 Task: Search for and preview emails with a particular subject or keyword.
Action: Key pressed event<Key.enter>
Screenshot: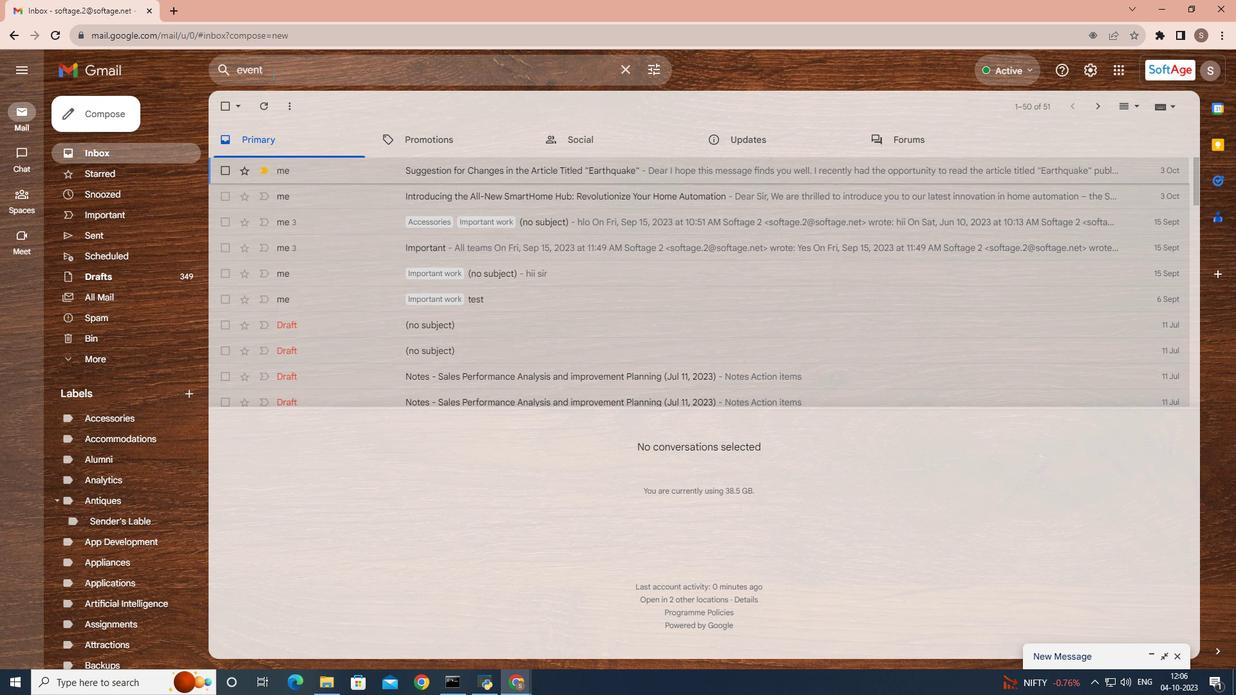
Action: Mouse moved to (490, 173)
Screenshot: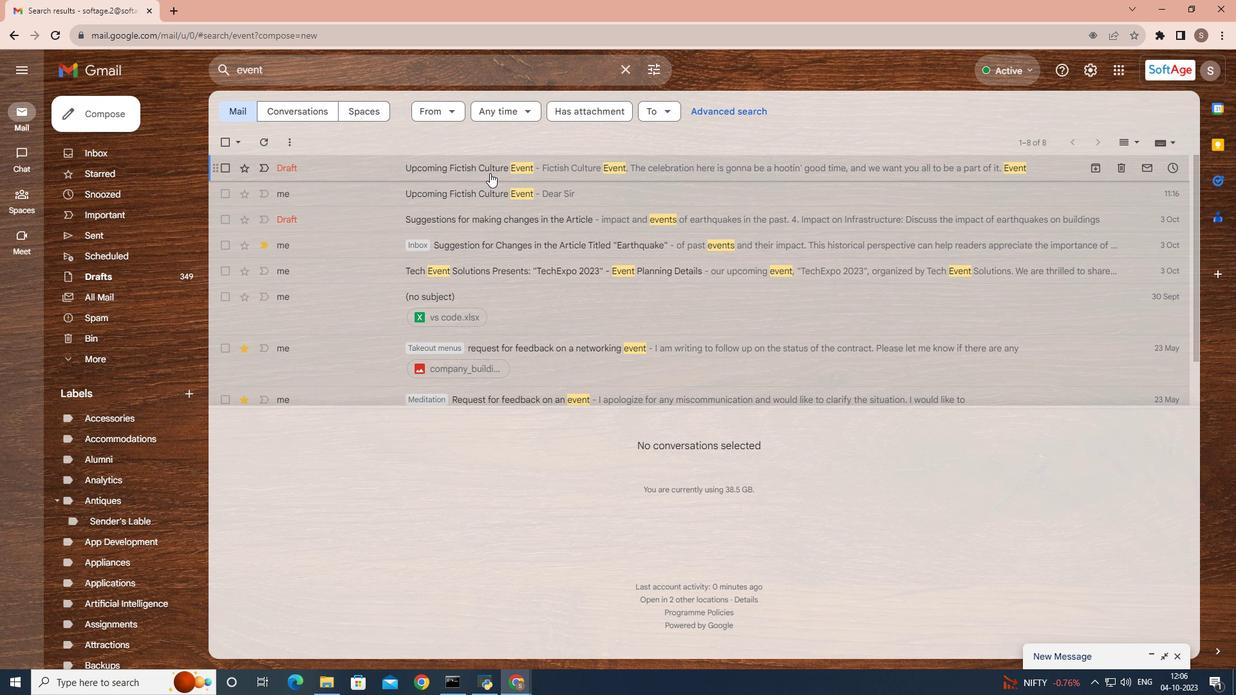 
Action: Mouse pressed left at (490, 173)
Screenshot: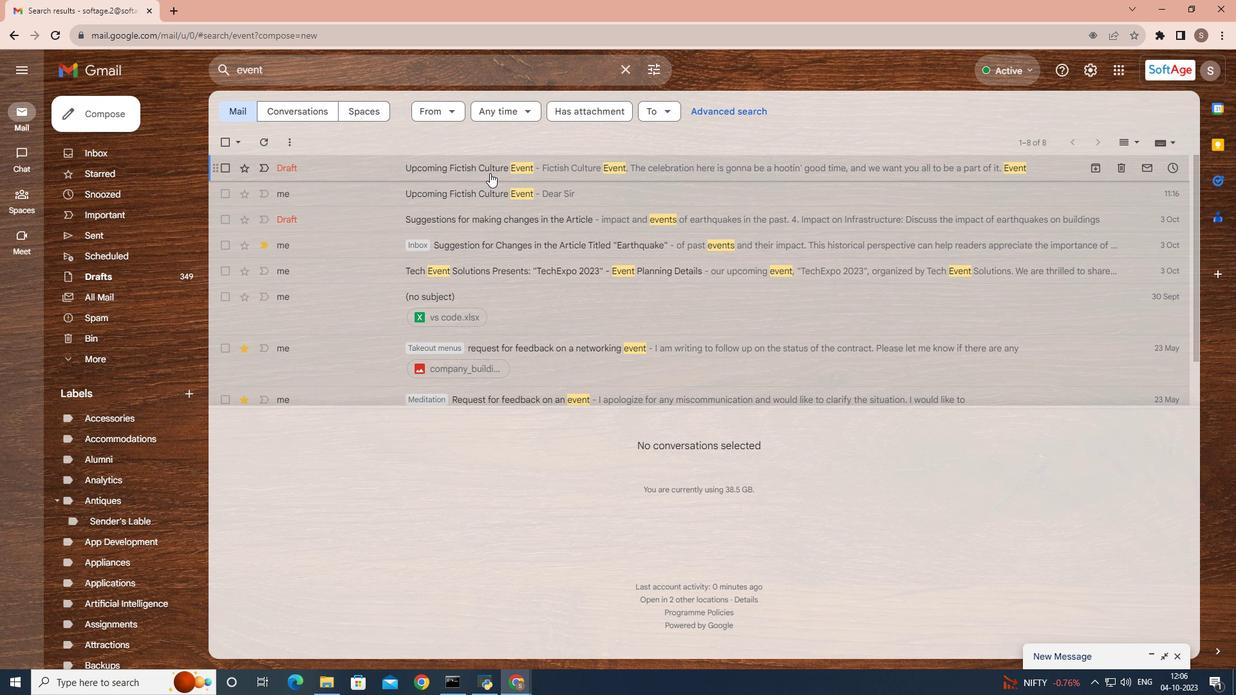 
Action: Mouse moved to (1128, 91)
Screenshot: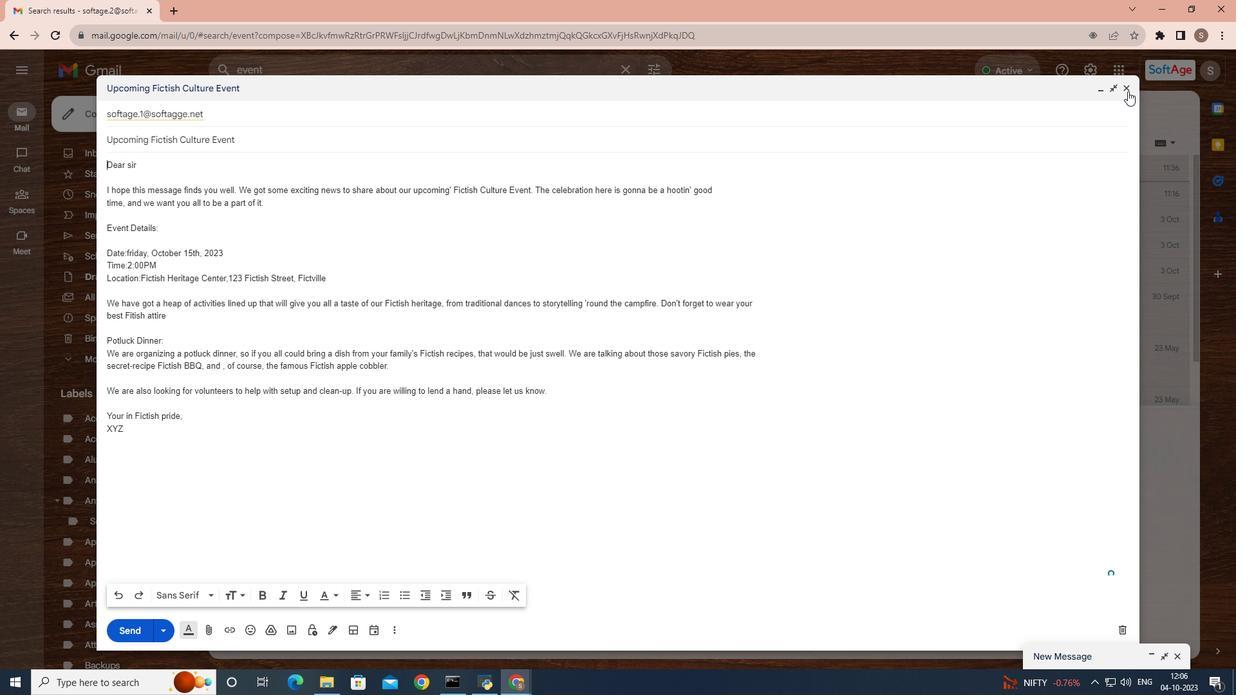 
Action: Mouse pressed left at (1128, 91)
Screenshot: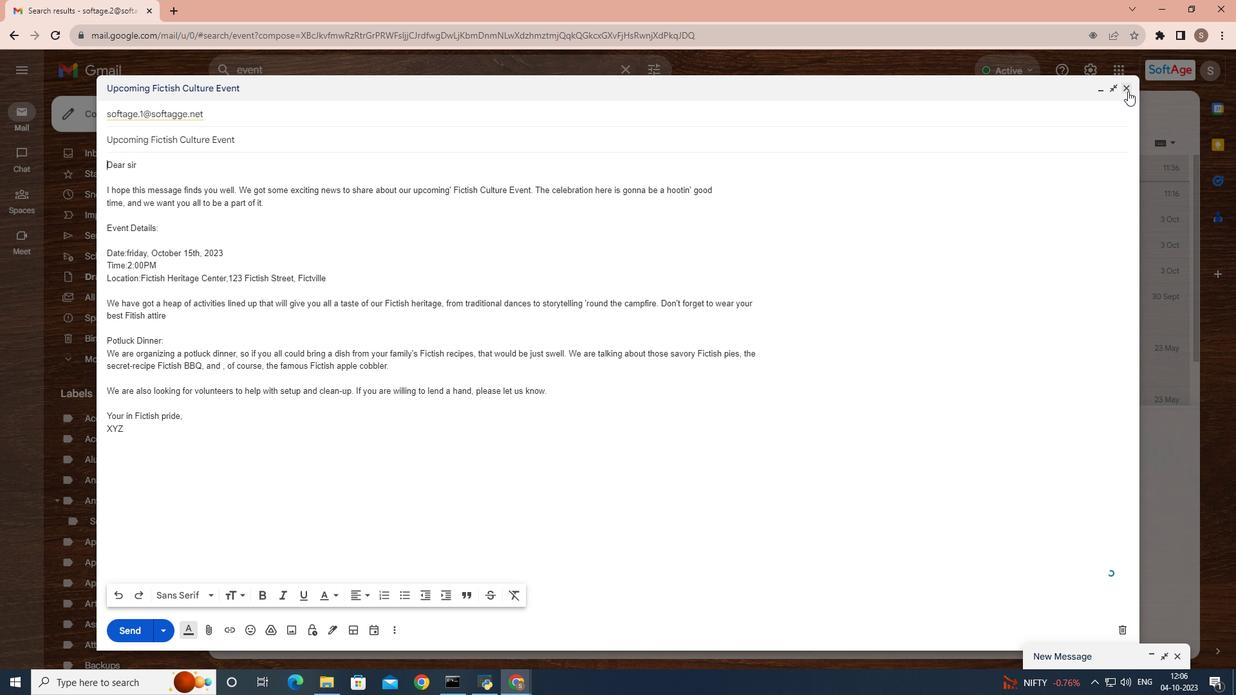 
Action: Mouse moved to (492, 242)
Screenshot: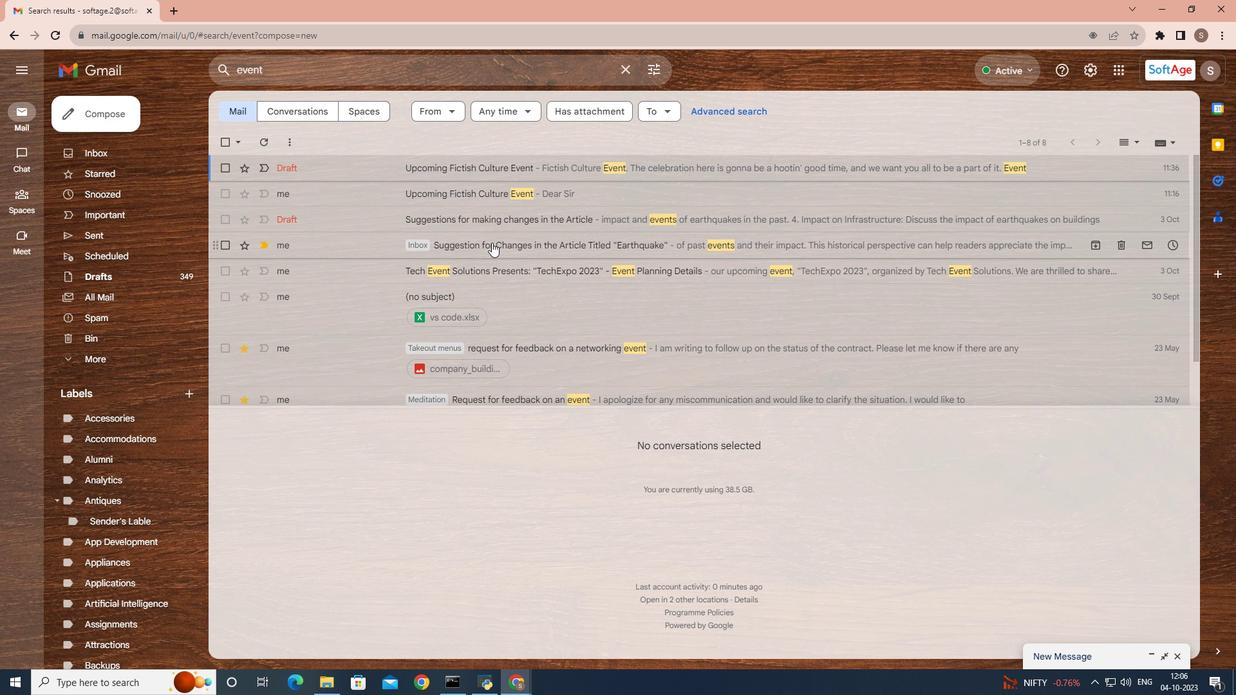
Action: Mouse scrolled (492, 242) with delta (0, 0)
Screenshot: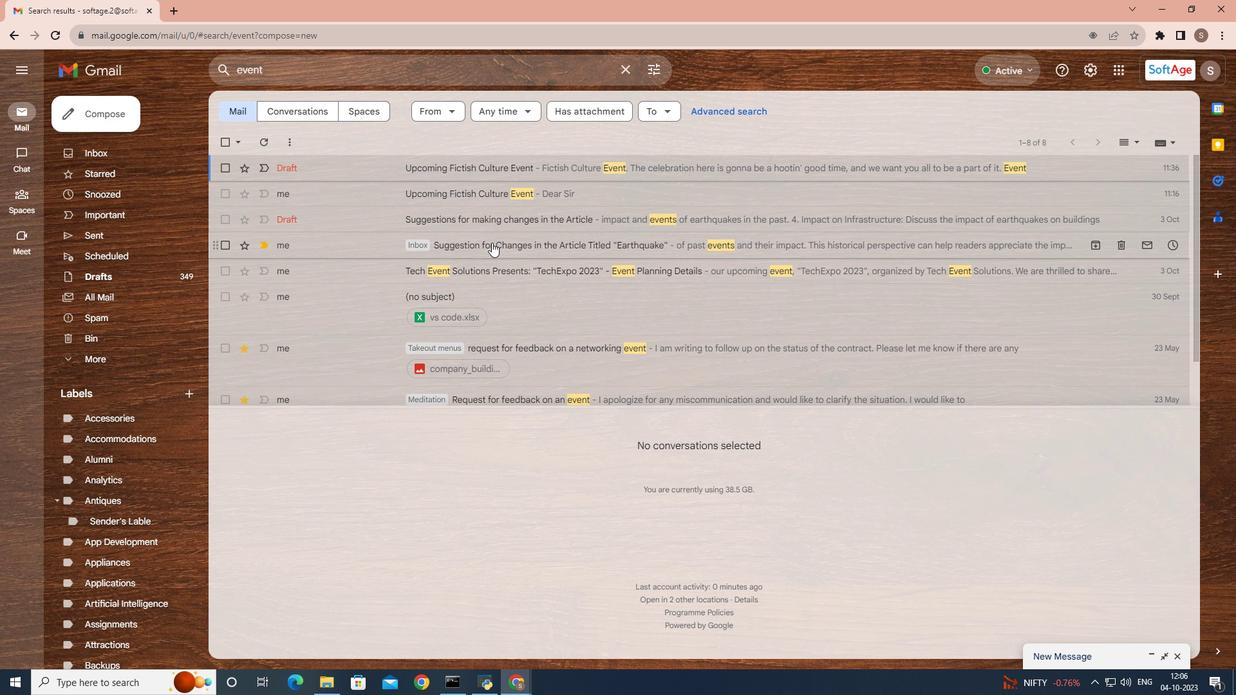 
Action: Mouse scrolled (492, 242) with delta (0, 0)
Screenshot: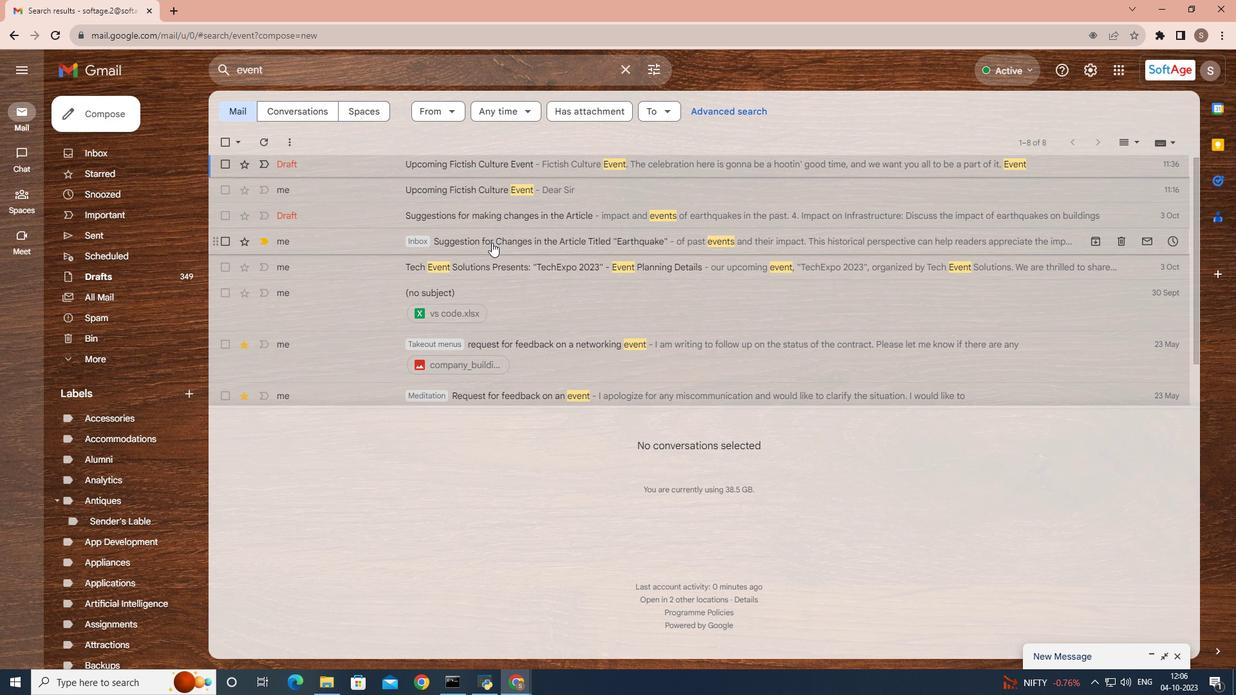 
Action: Mouse scrolled (492, 242) with delta (0, 0)
Screenshot: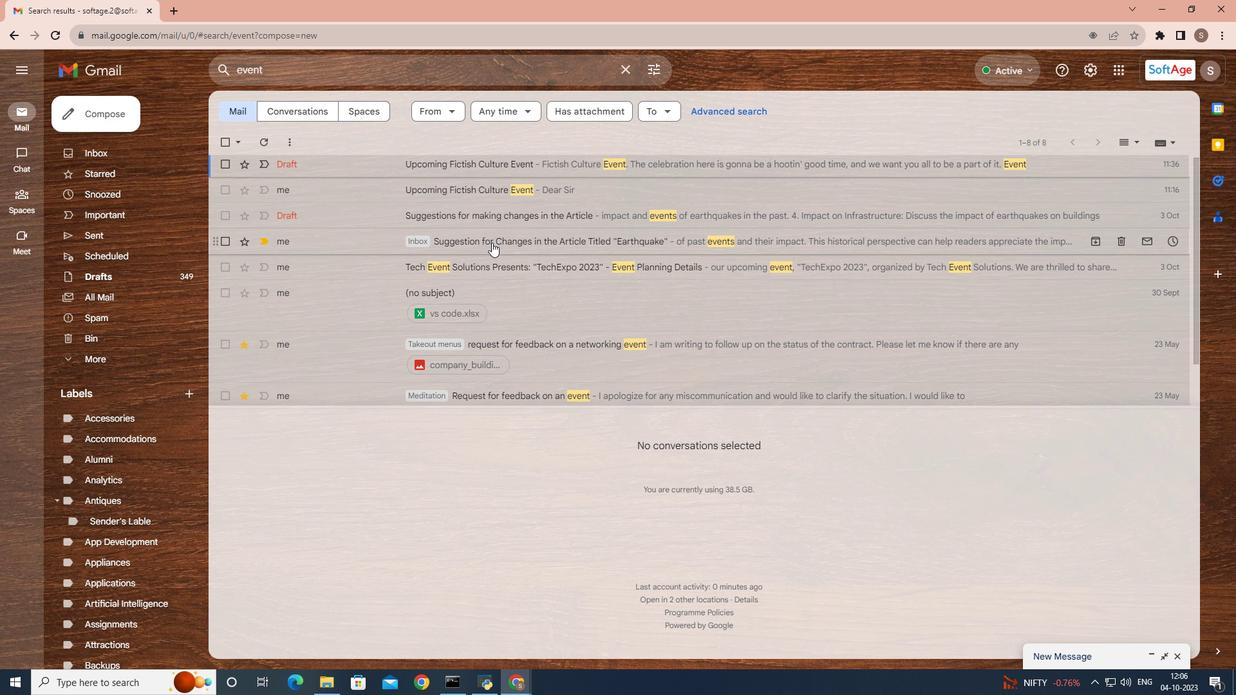 
Action: Mouse scrolled (492, 242) with delta (0, 0)
Screenshot: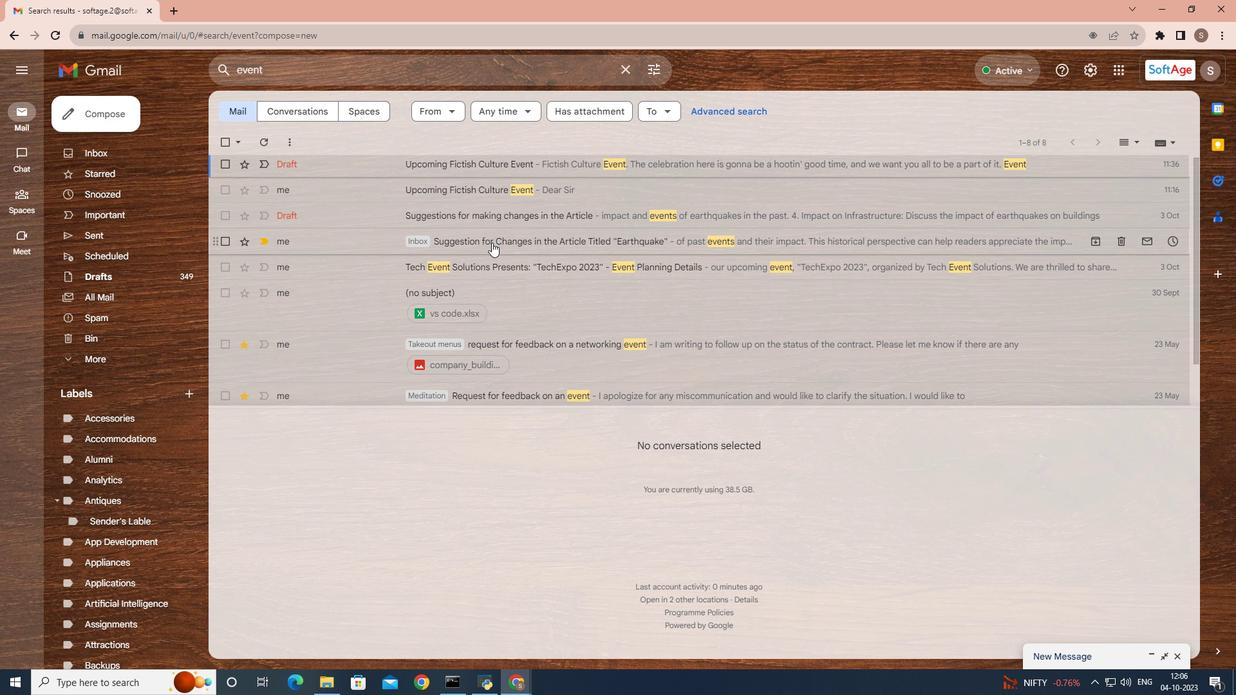 
Action: Mouse moved to (538, 299)
Screenshot: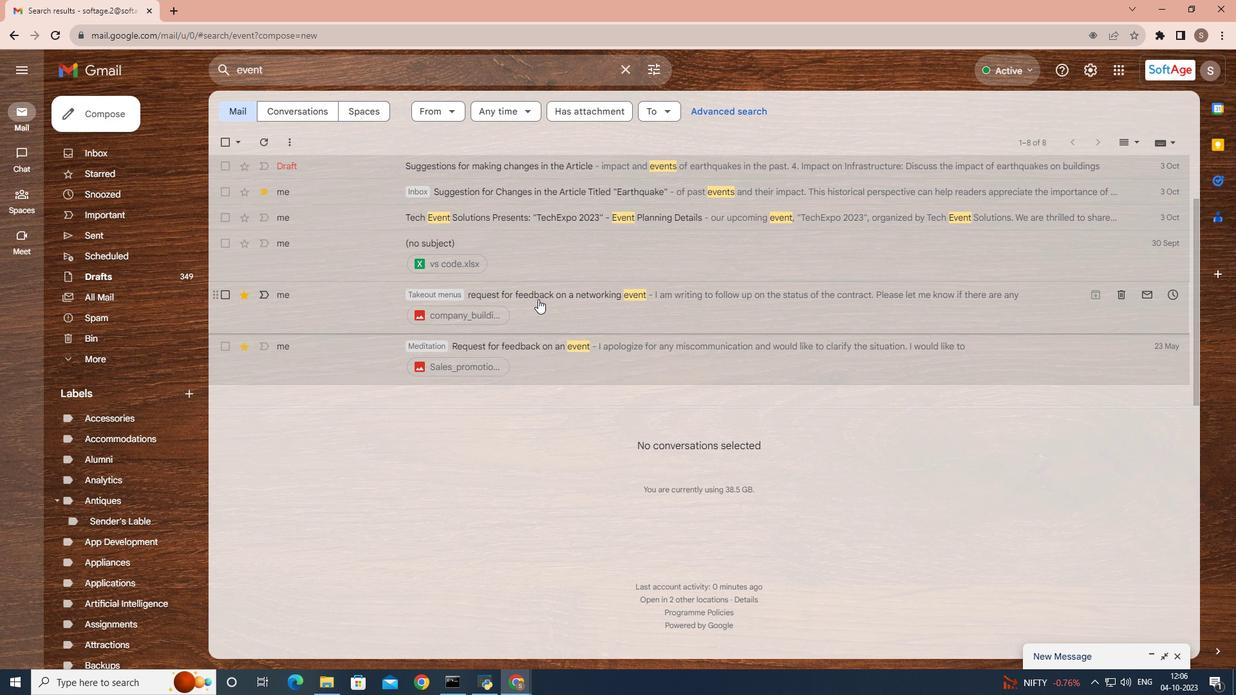 
Action: Mouse pressed left at (538, 299)
Screenshot: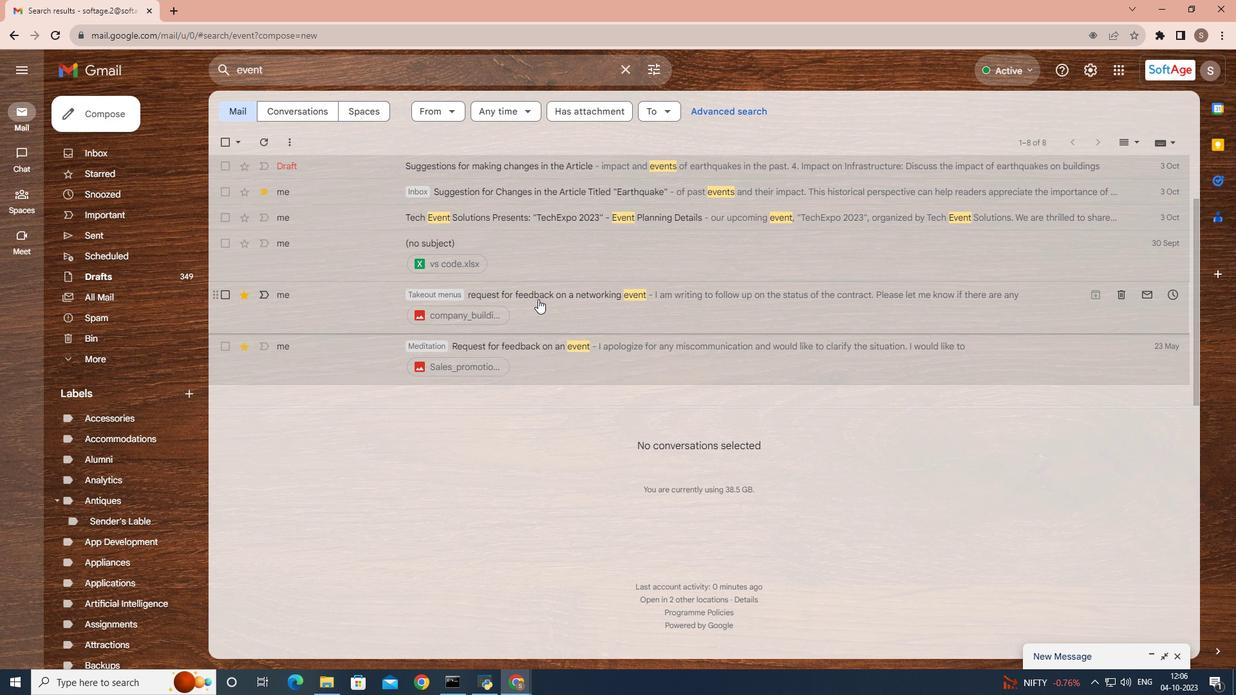 
Action: Mouse scrolled (538, 298) with delta (0, 0)
Screenshot: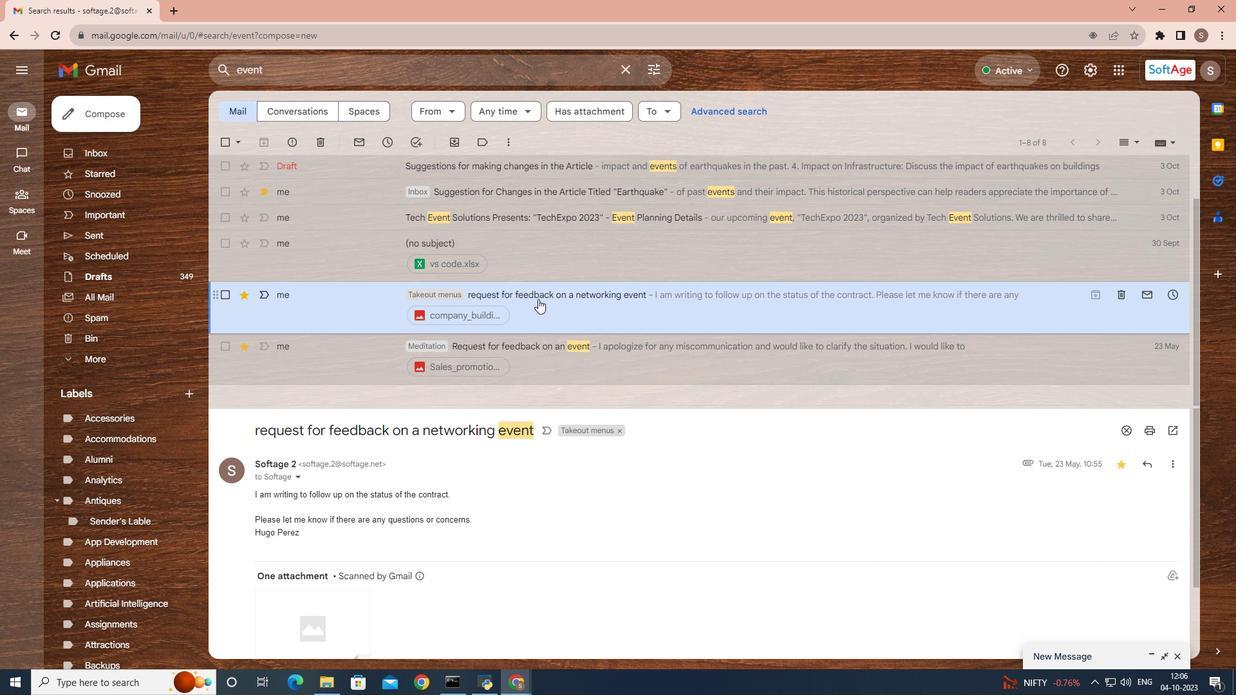 
Action: Mouse scrolled (538, 298) with delta (0, 0)
Screenshot: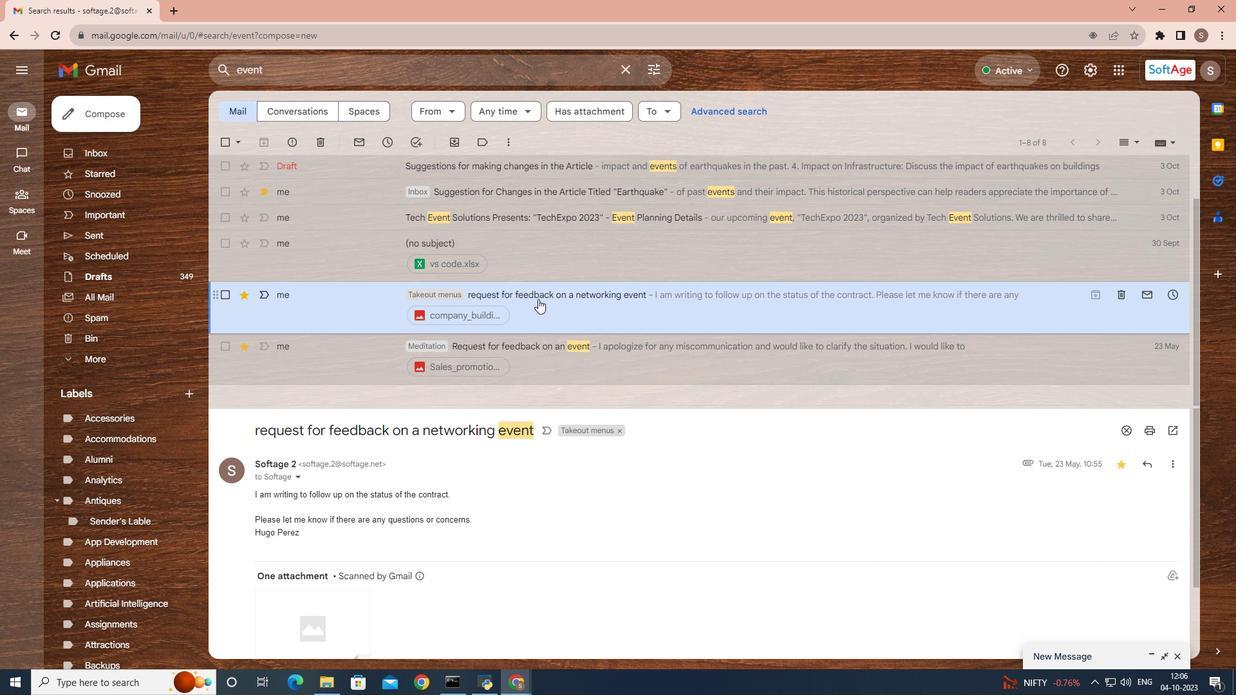 
Action: Mouse scrolled (538, 298) with delta (0, 0)
Screenshot: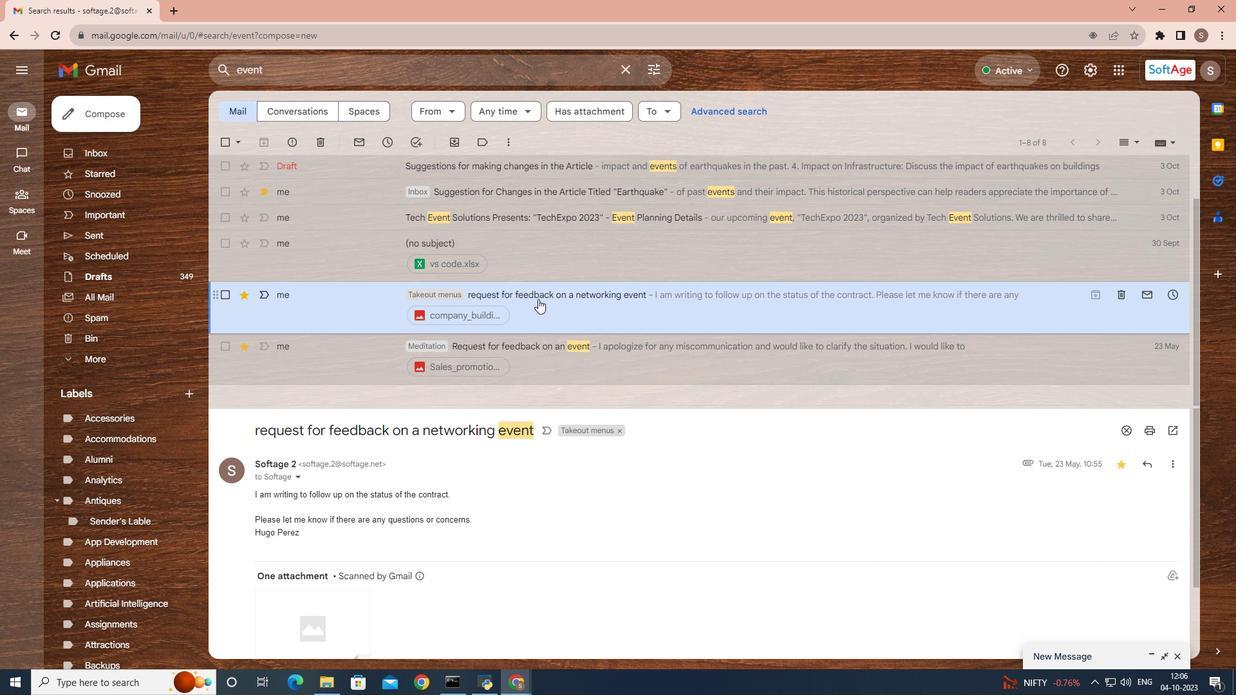 
Action: Mouse scrolled (538, 298) with delta (0, 0)
Screenshot: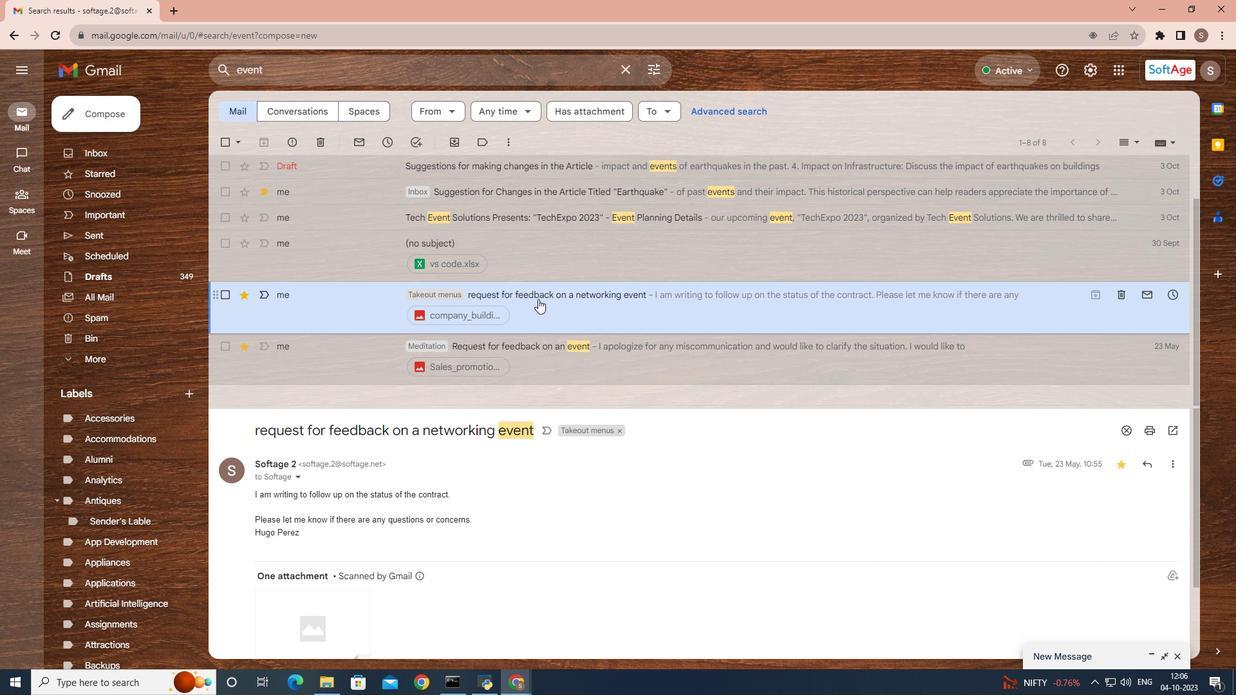 
Action: Mouse moved to (530, 347)
Screenshot: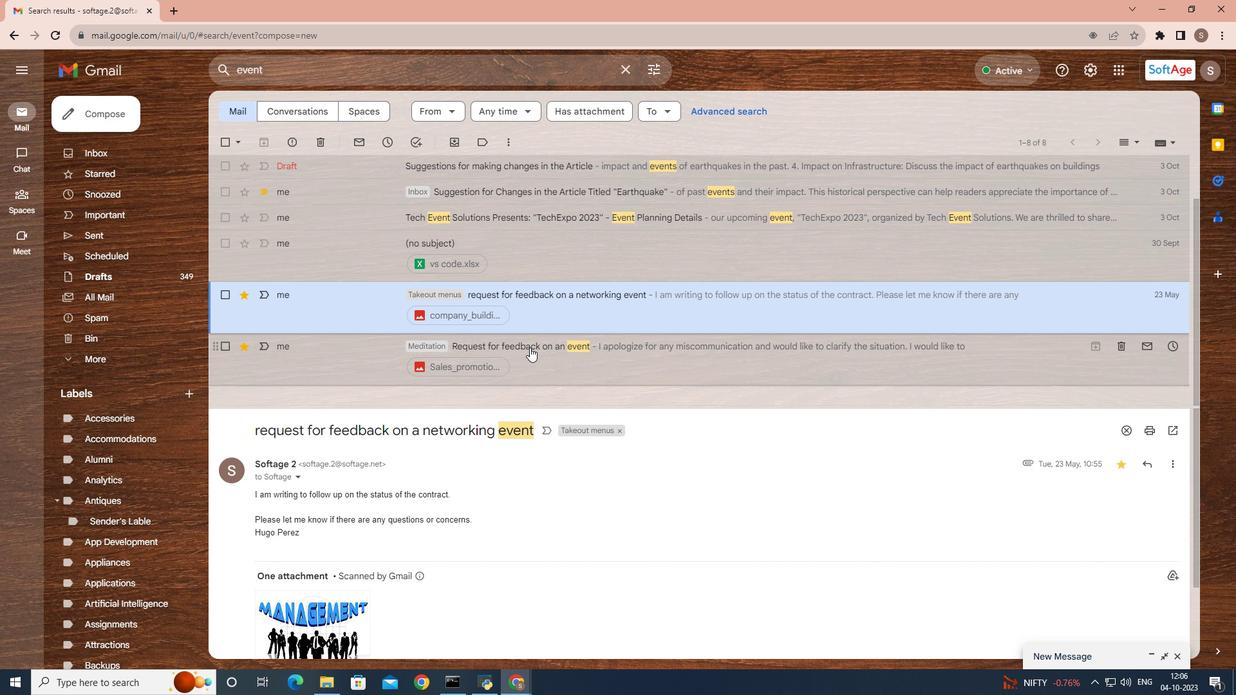 
Action: Mouse pressed left at (530, 347)
Screenshot: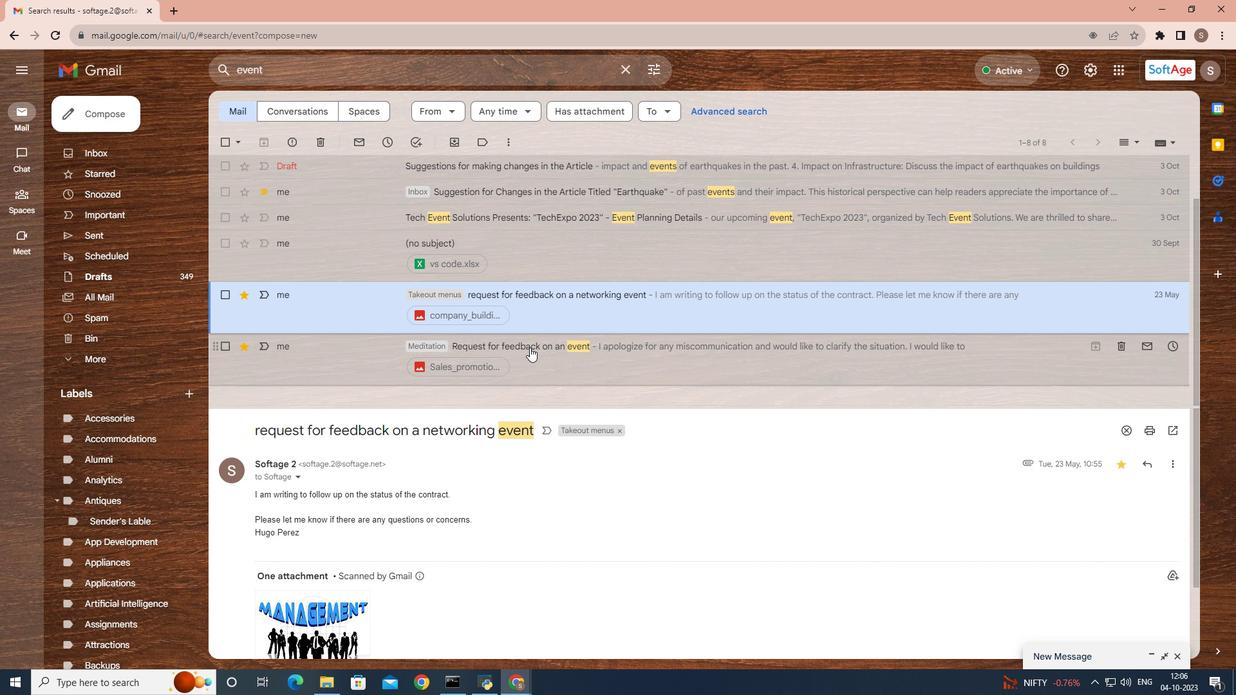 
Action: Mouse moved to (568, 244)
Screenshot: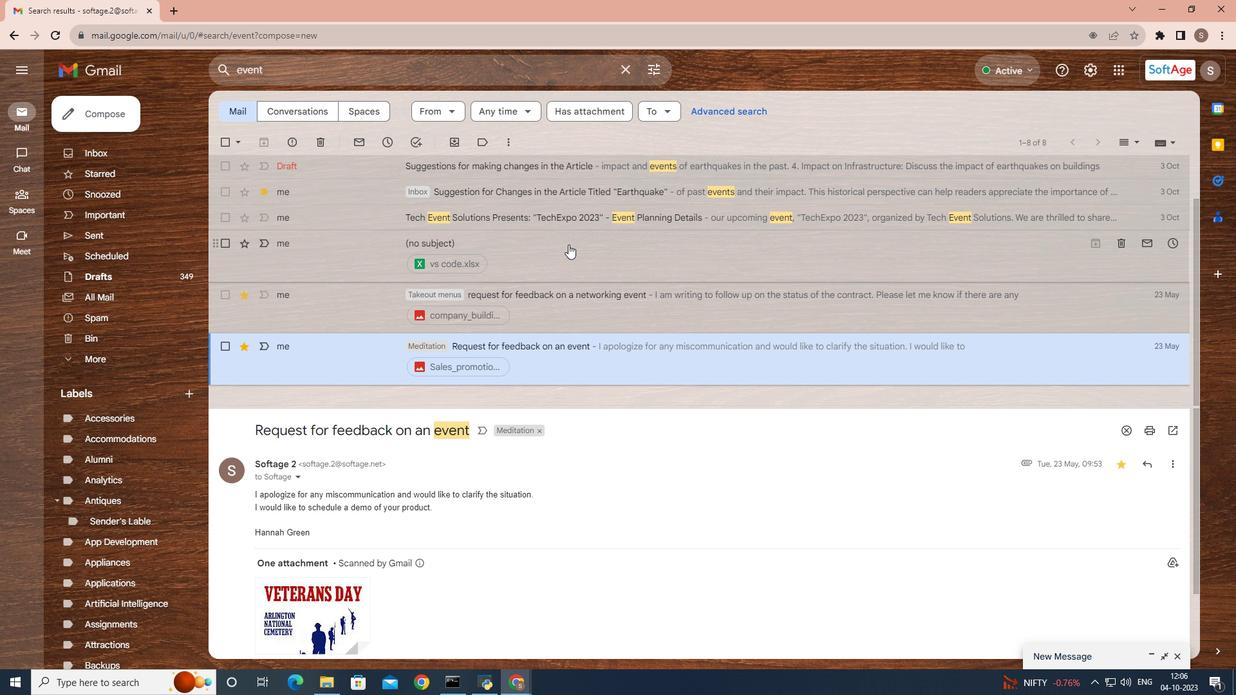
Action: Mouse pressed left at (568, 244)
Screenshot: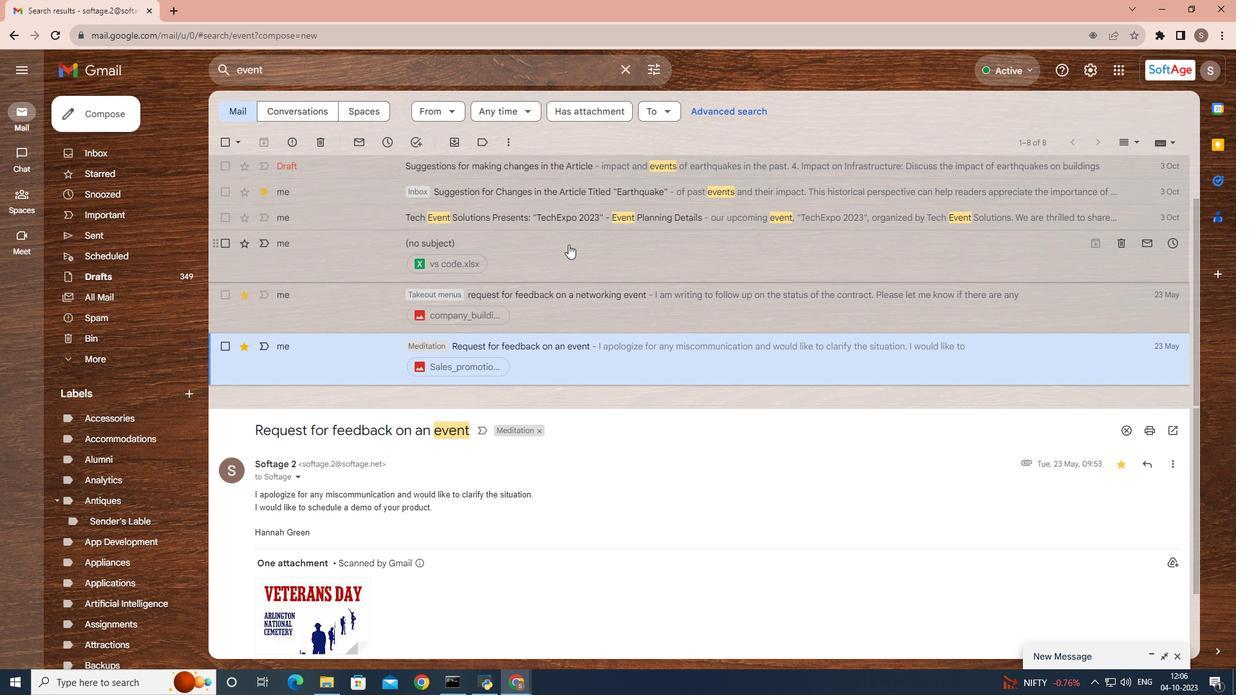 
Action: Mouse scrolled (568, 245) with delta (0, 0)
Screenshot: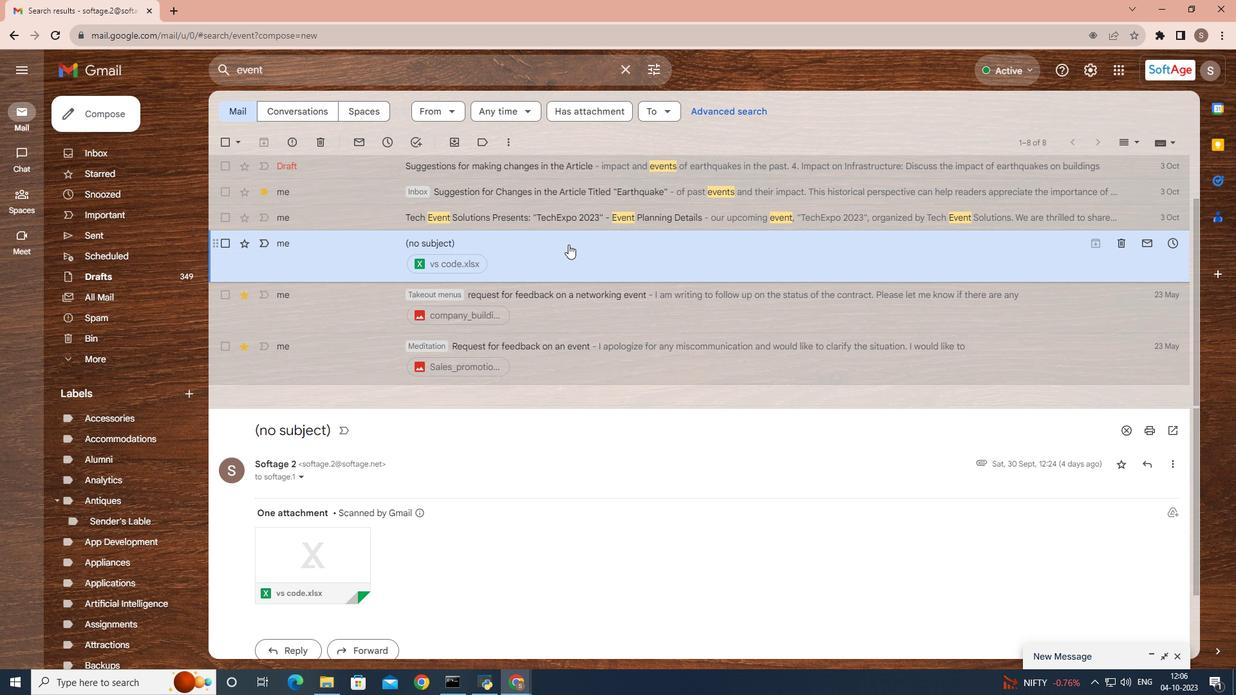 
Action: Mouse scrolled (568, 245) with delta (0, 0)
Screenshot: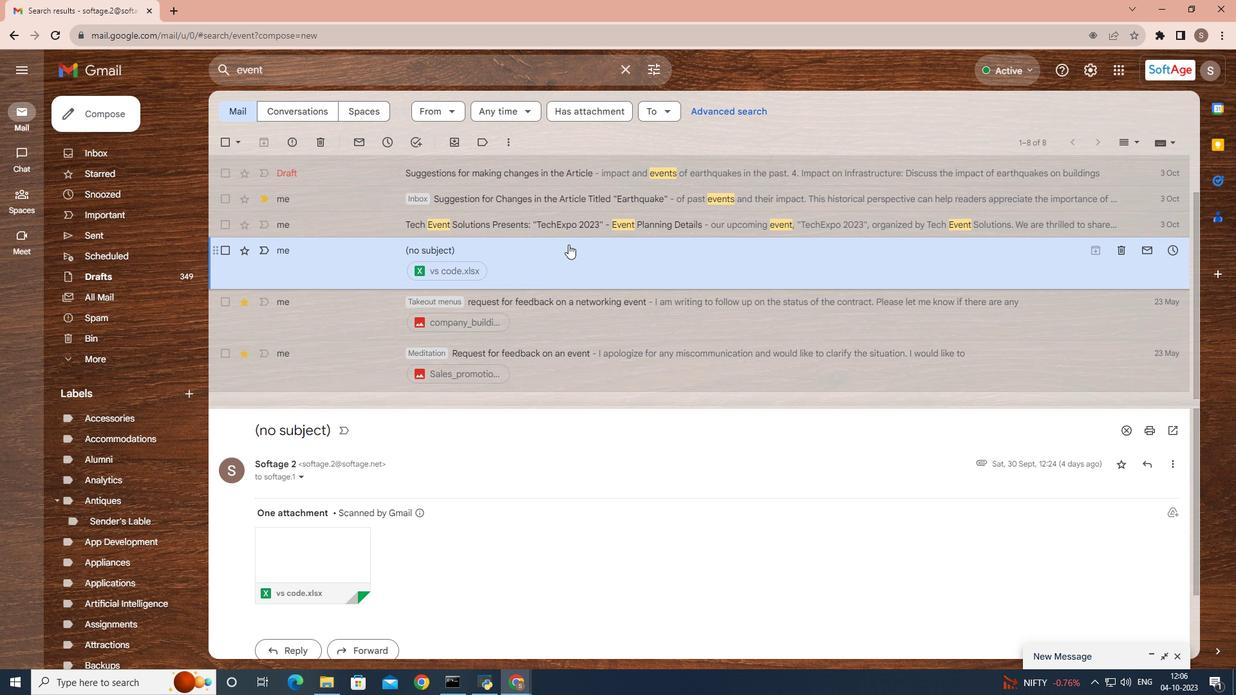 
Action: Mouse scrolled (568, 245) with delta (0, 0)
Screenshot: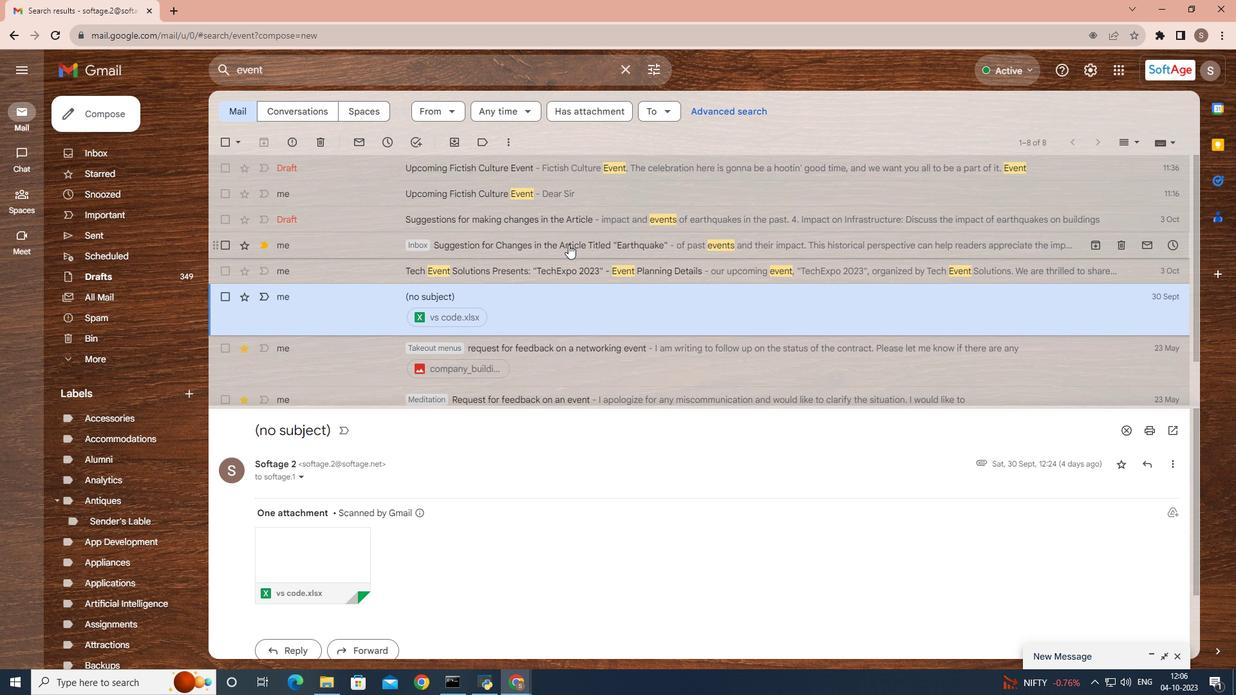 
Action: Mouse pressed left at (568, 244)
Screenshot: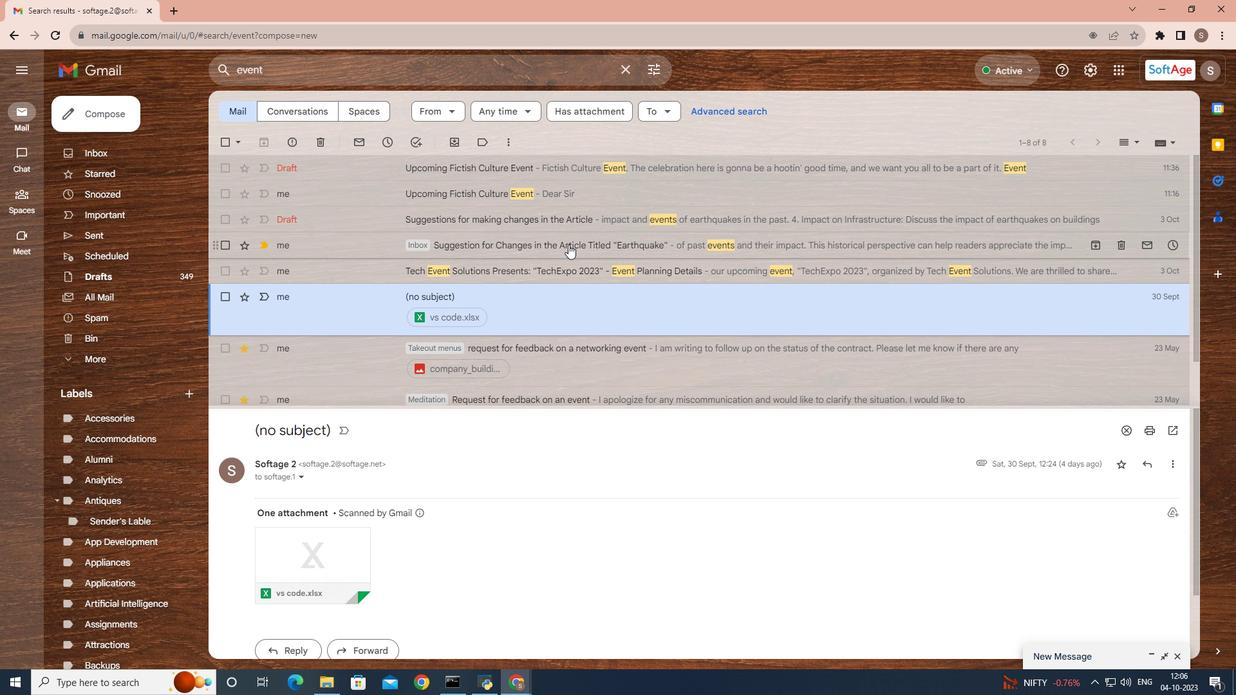 
Action: Mouse moved to (586, 220)
Screenshot: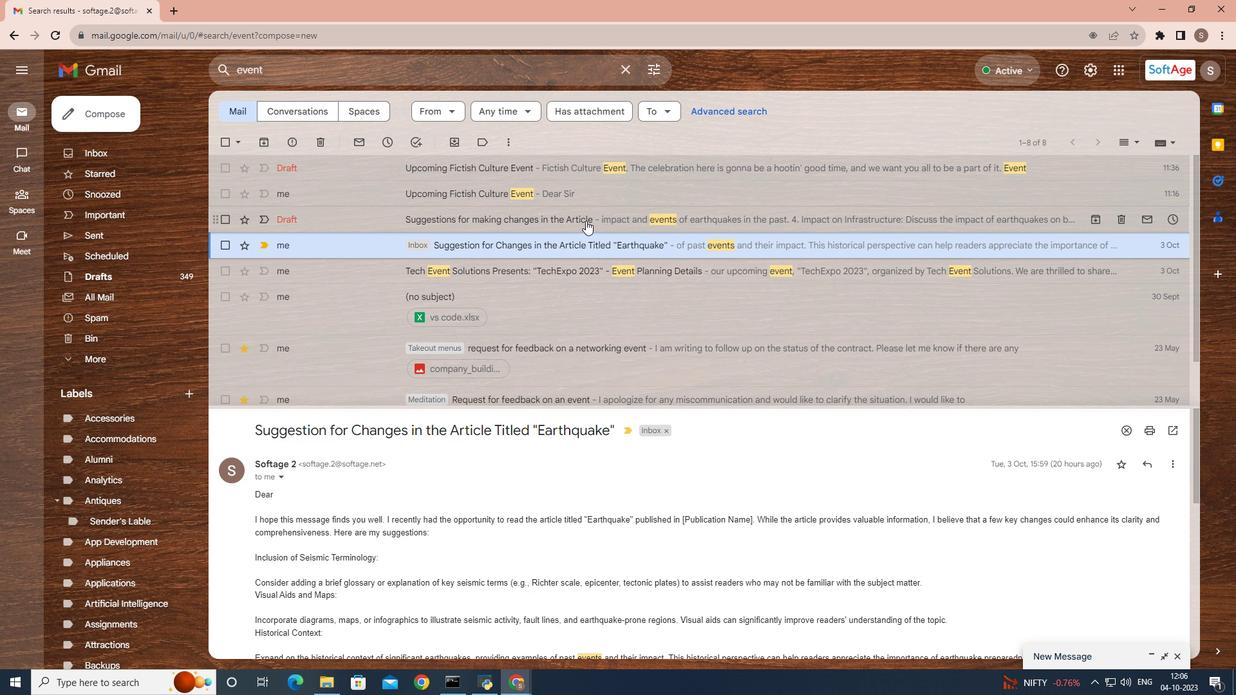 
Action: Mouse pressed left at (586, 220)
Screenshot: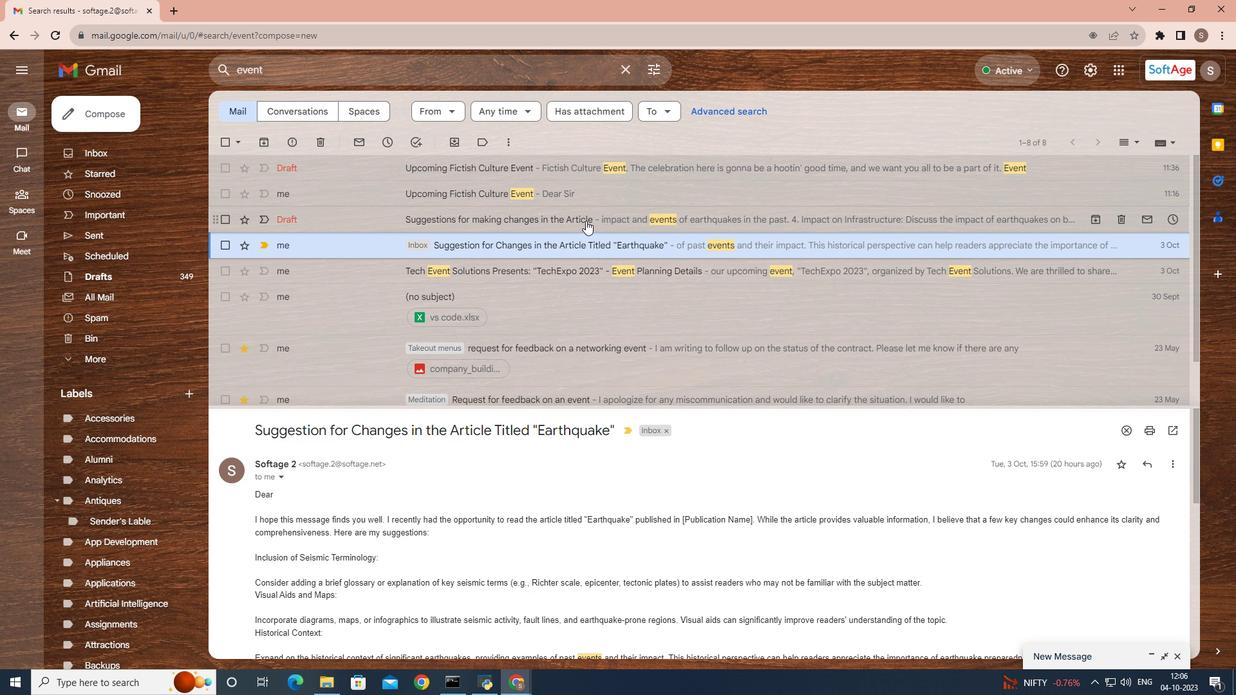 
Action: Mouse moved to (1125, 84)
Screenshot: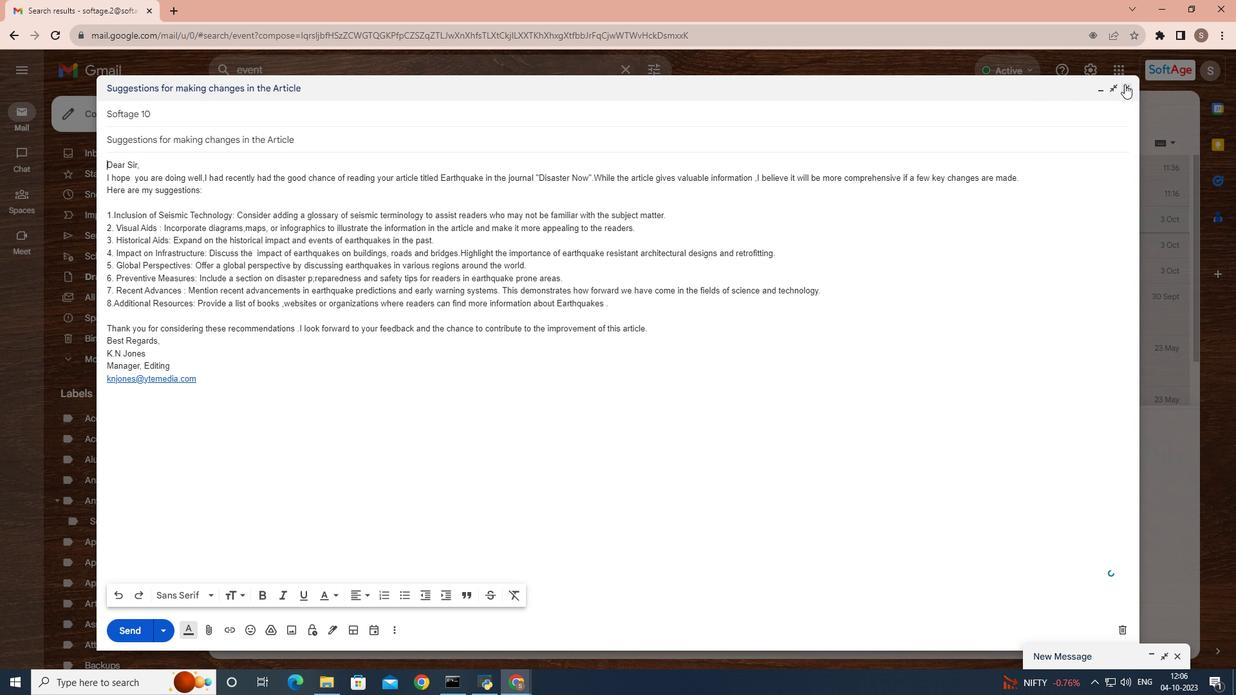 
Action: Mouse pressed left at (1125, 84)
Screenshot: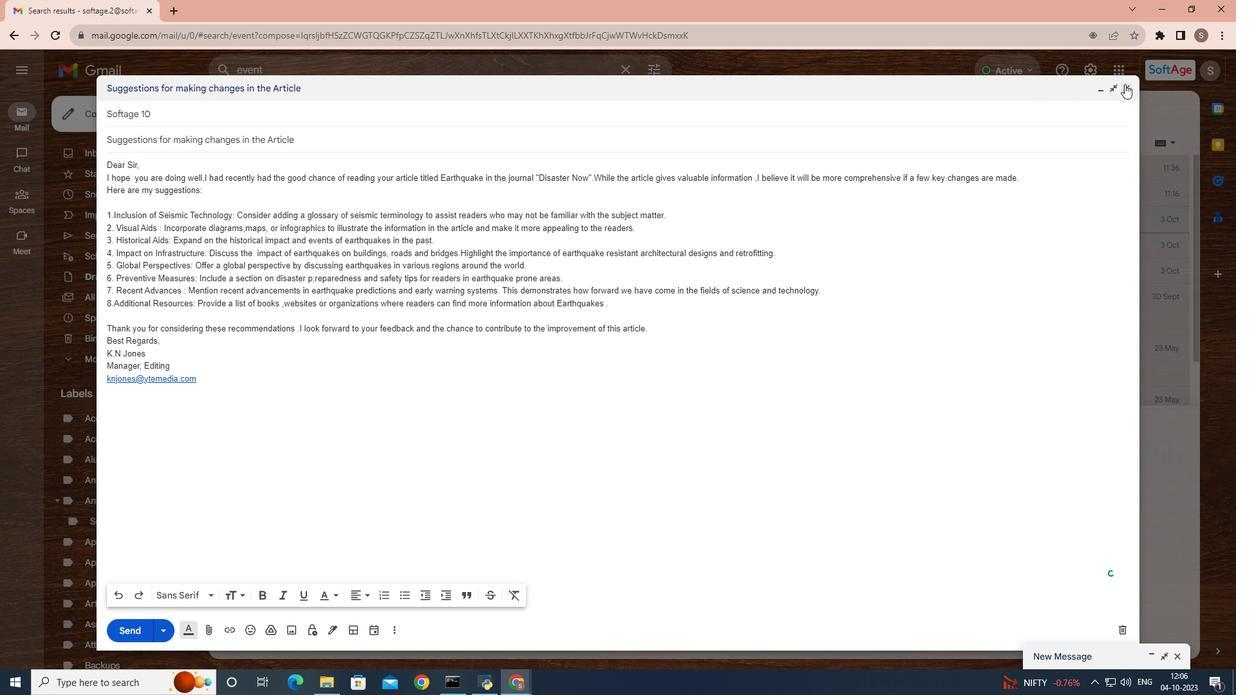 
Action: Mouse moved to (492, 242)
Screenshot: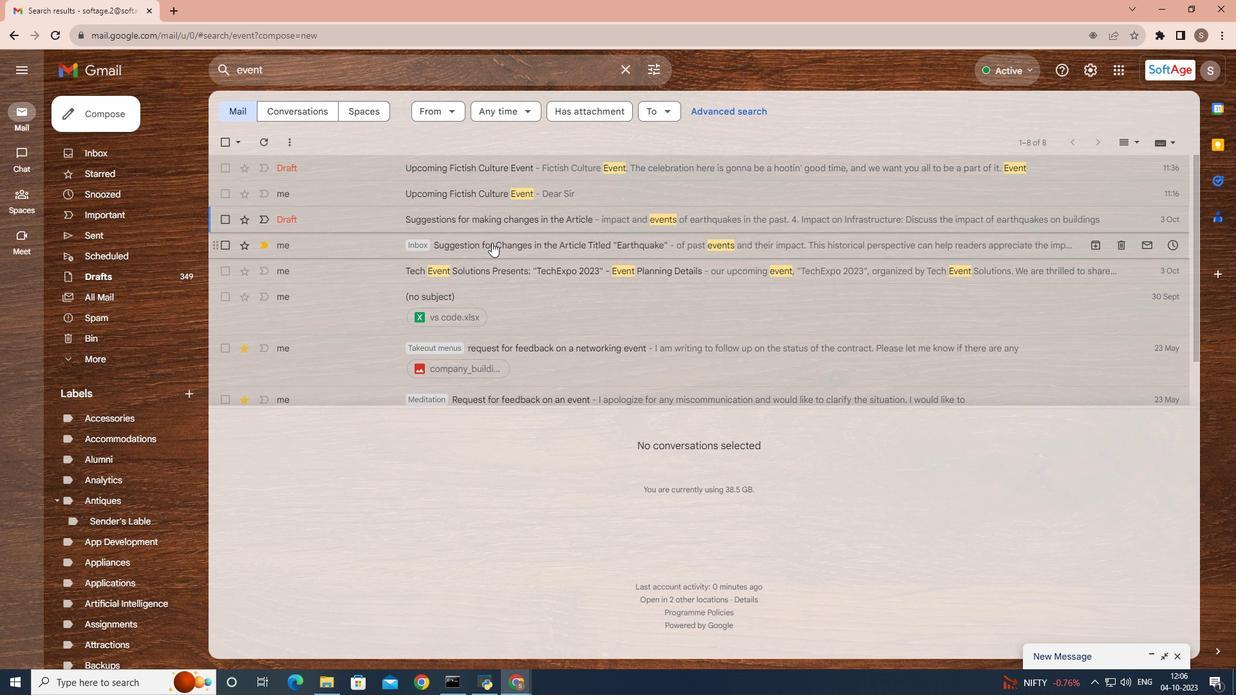 
Action: Mouse pressed left at (492, 242)
Screenshot: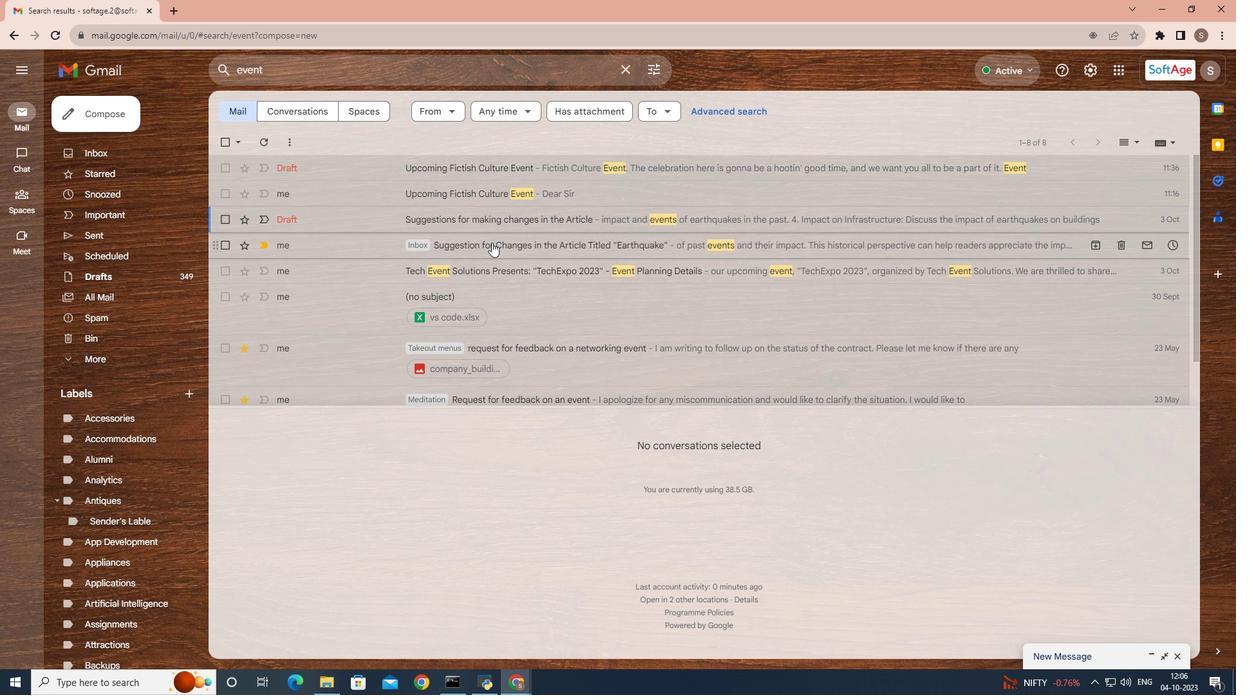 
Action: Mouse scrolled (492, 243) with delta (0, 0)
Screenshot: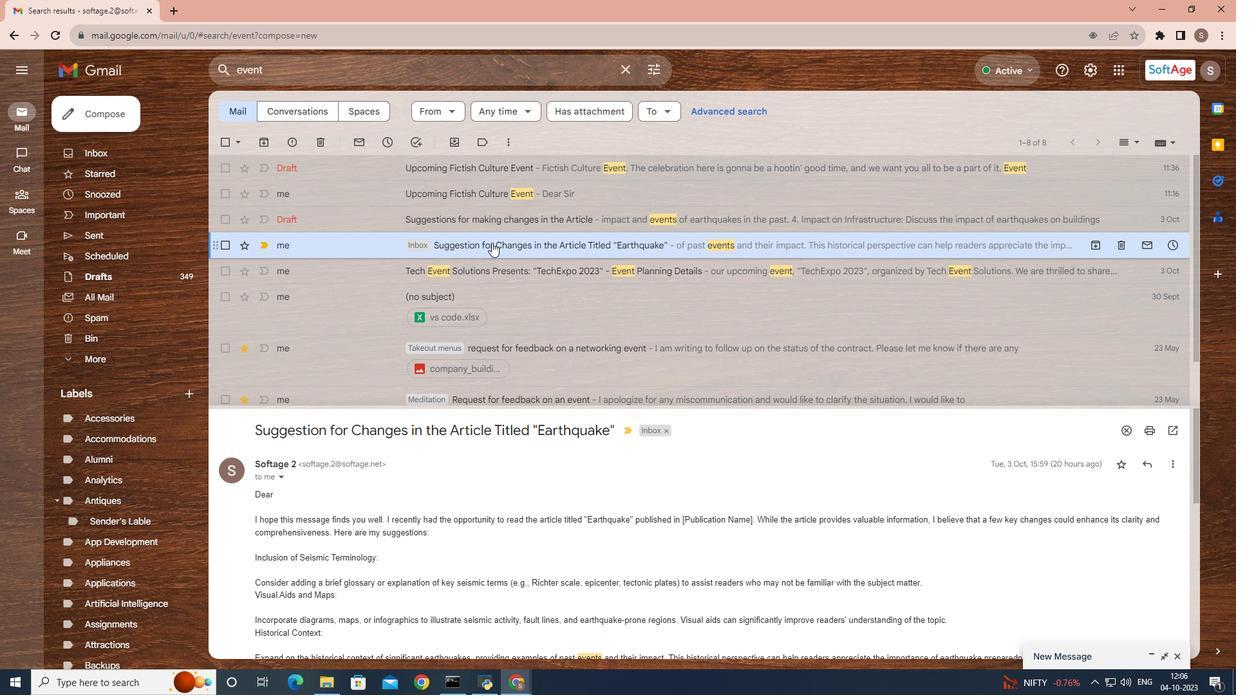 
Action: Mouse moved to (512, 211)
Screenshot: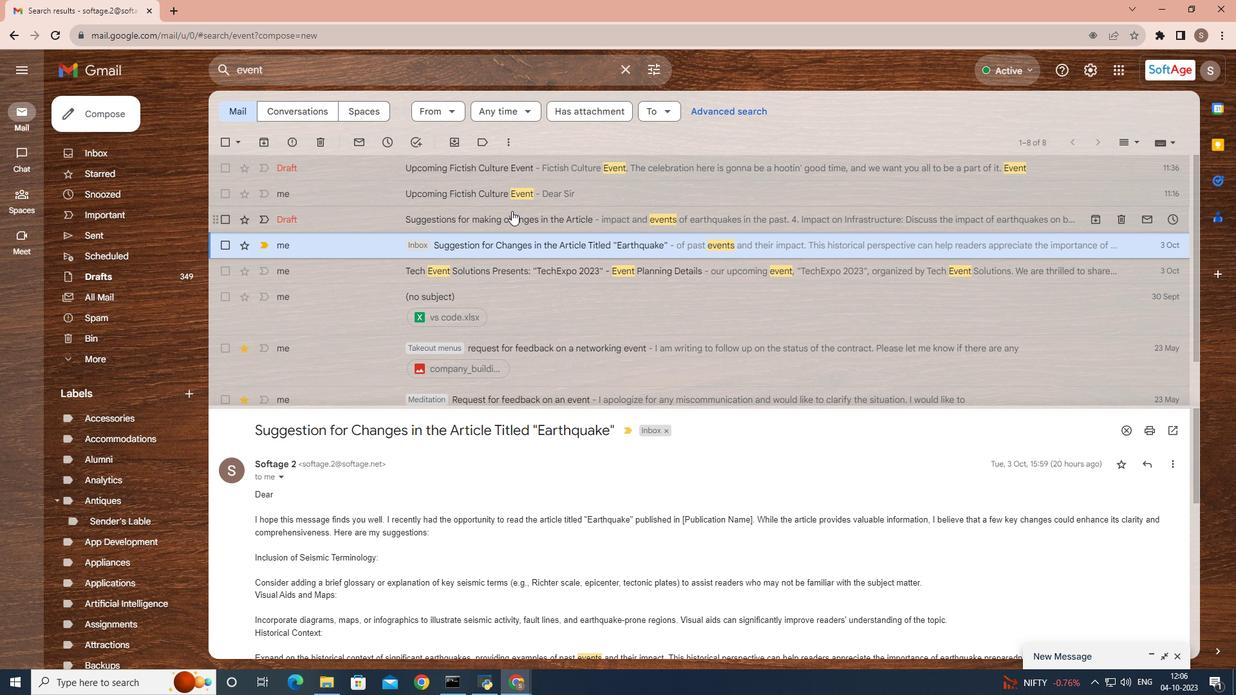 
Action: Mouse pressed left at (512, 211)
Screenshot: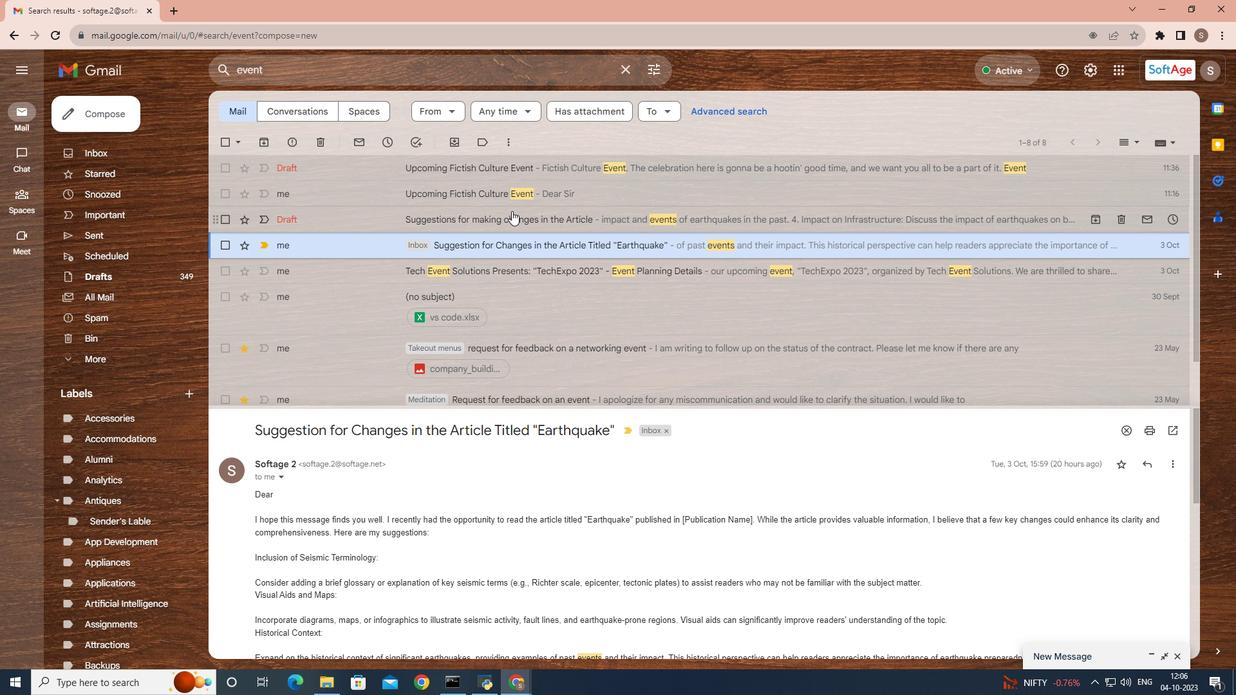 
Action: Mouse moved to (1122, 89)
Screenshot: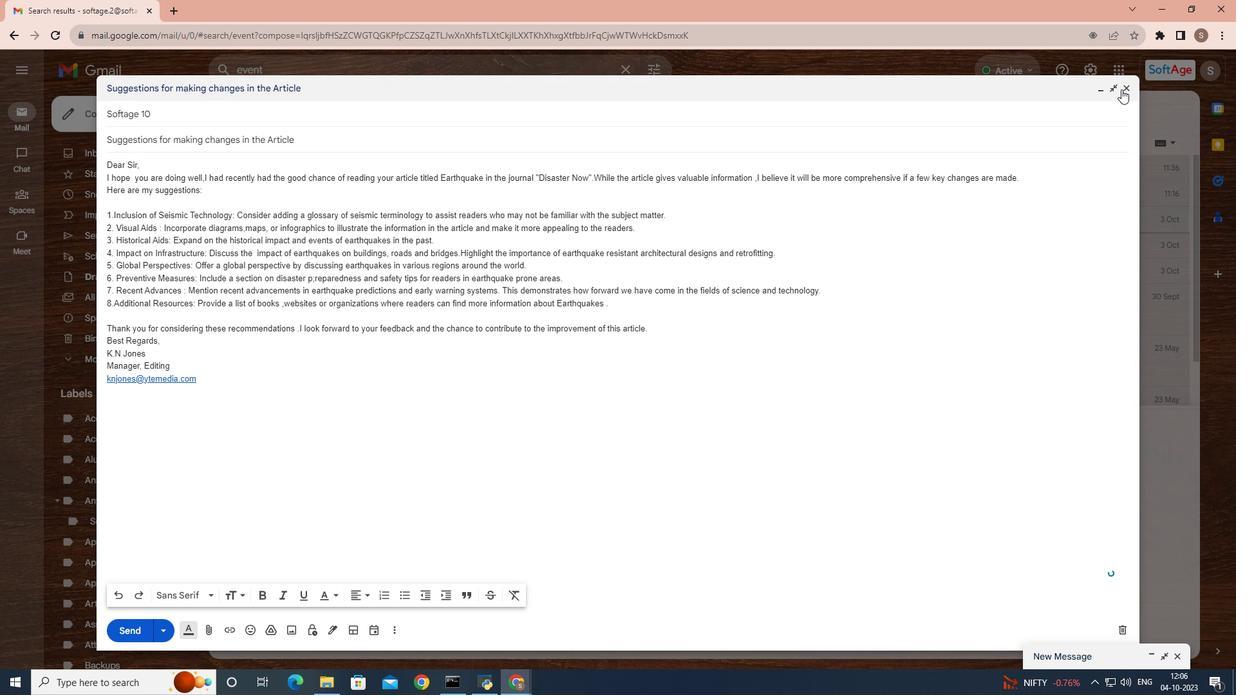 
Action: Mouse pressed left at (1122, 89)
Screenshot: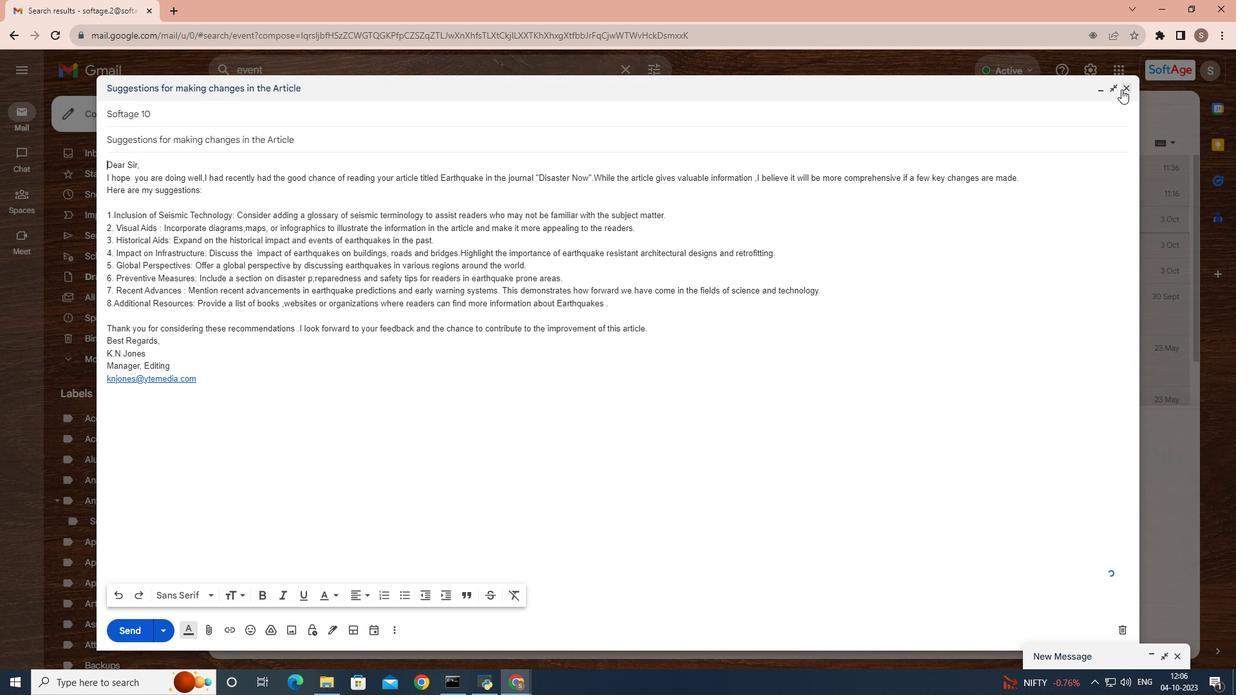 
Action: Mouse moved to (989, 275)
Screenshot: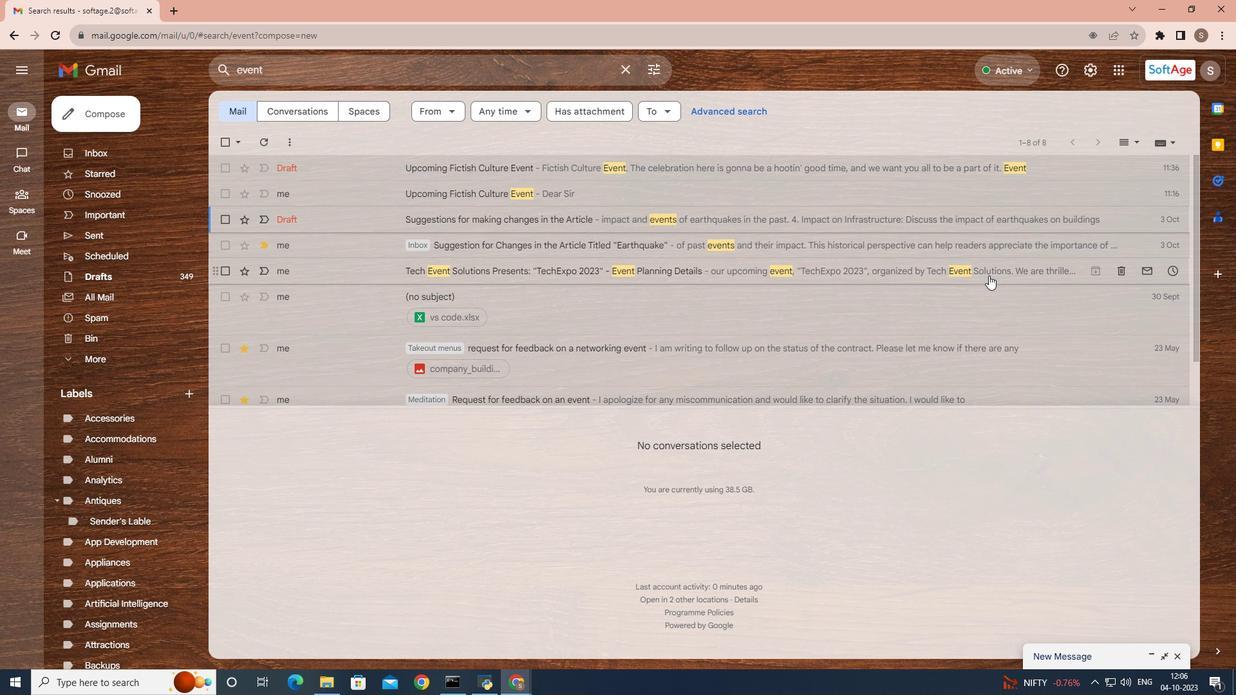 
